 Task: Create Card Card0000000104 in Board Board0000000026 in Workspace WS0000000009 in Trello. Create Card Card0000000105 in Board Board0000000027 in Workspace WS0000000009 in Trello. Create Card Card0000000106 in Board Board0000000027 in Workspace WS0000000009 in Trello. Create Card Card0000000107 in Board Board0000000027 in Workspace WS0000000009 in Trello. Create Card Card0000000108 in Board Board0000000027 in Workspace WS0000000009 in Trello
Action: Mouse moved to (242, 262)
Screenshot: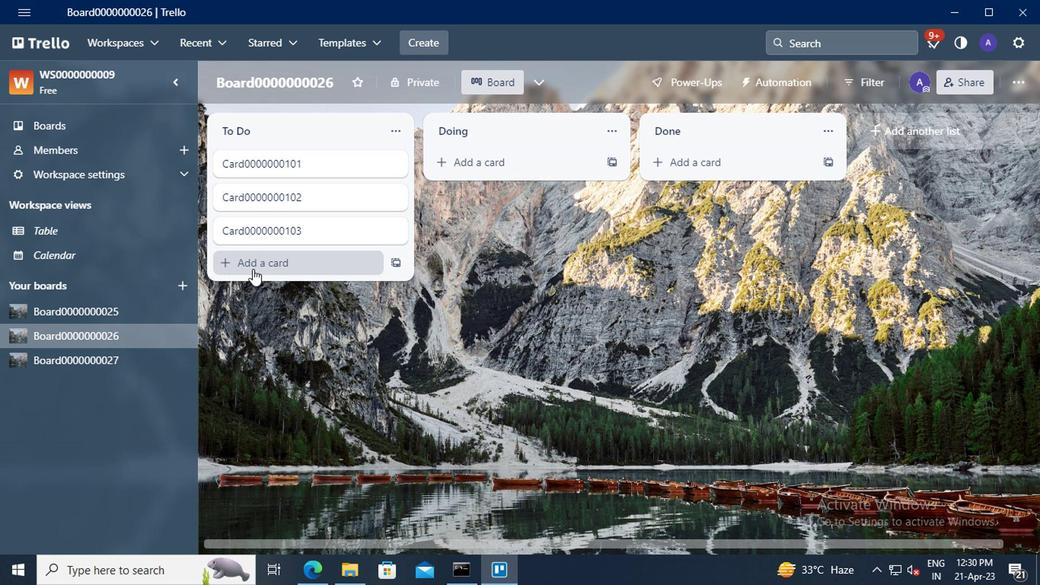 
Action: Mouse pressed left at (242, 262)
Screenshot: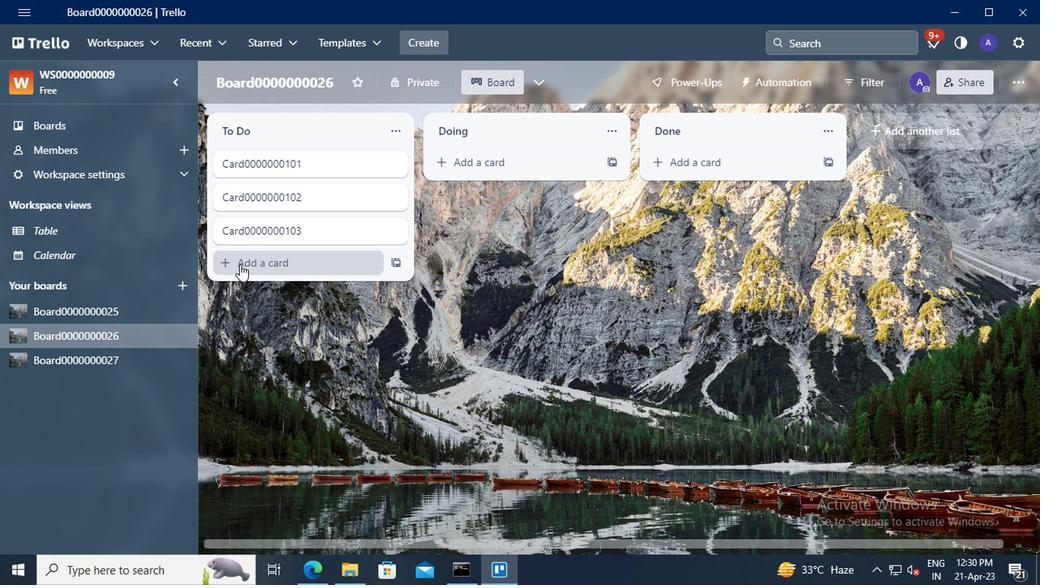 
Action: Mouse moved to (237, 266)
Screenshot: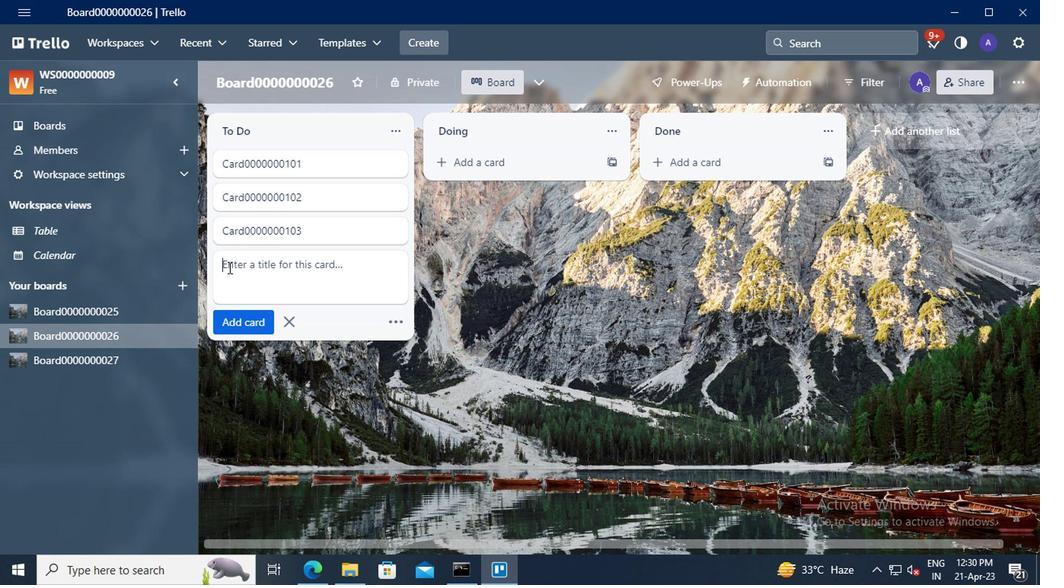 
Action: Mouse pressed left at (237, 266)
Screenshot: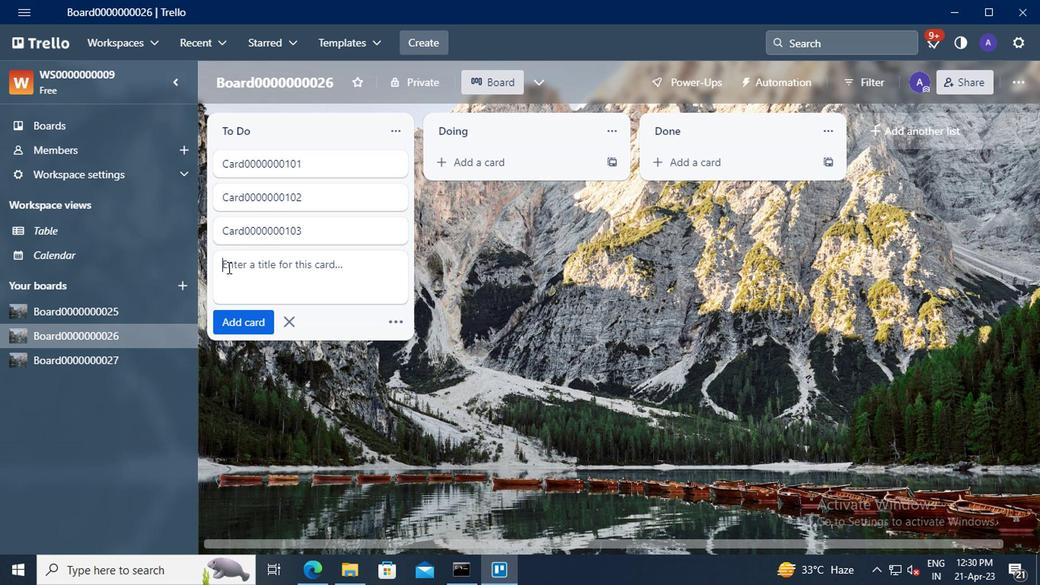 
Action: Key pressed <Key.shift>CARD0000000104
Screenshot: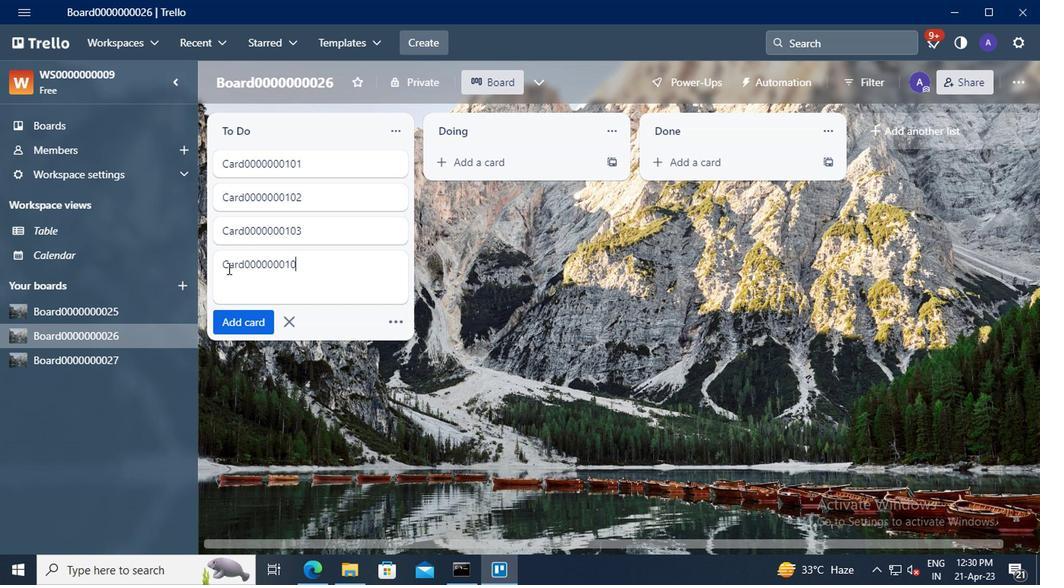 
Action: Mouse moved to (245, 321)
Screenshot: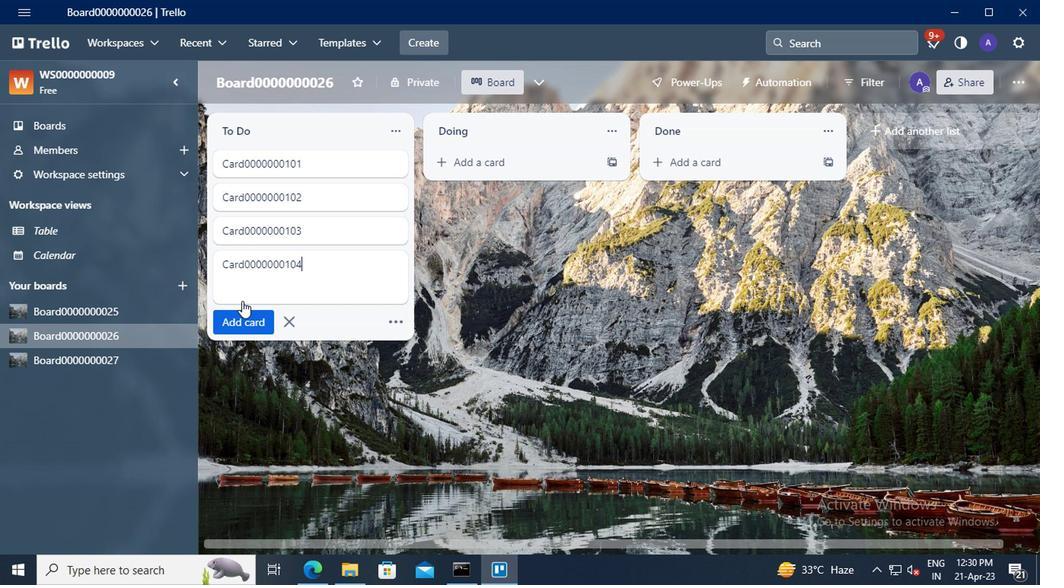 
Action: Mouse pressed left at (245, 321)
Screenshot: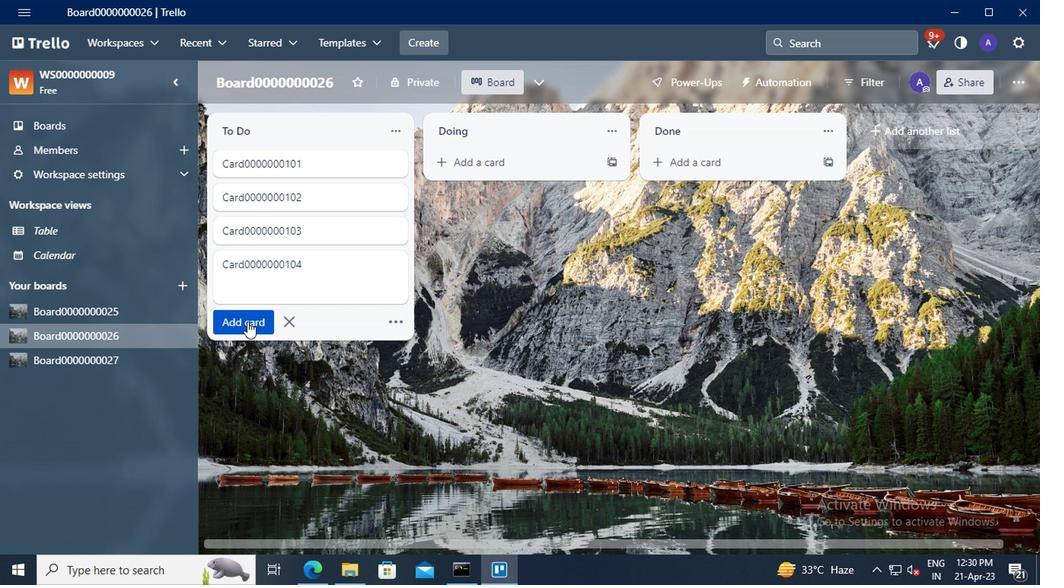 
Action: Mouse moved to (180, 359)
Screenshot: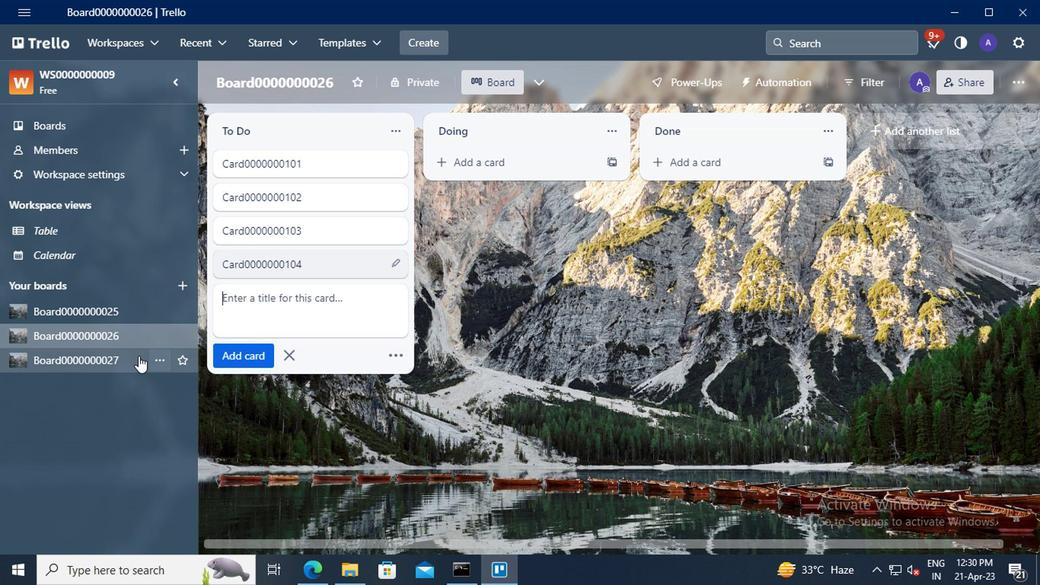 
Action: Mouse pressed left at (180, 359)
Screenshot: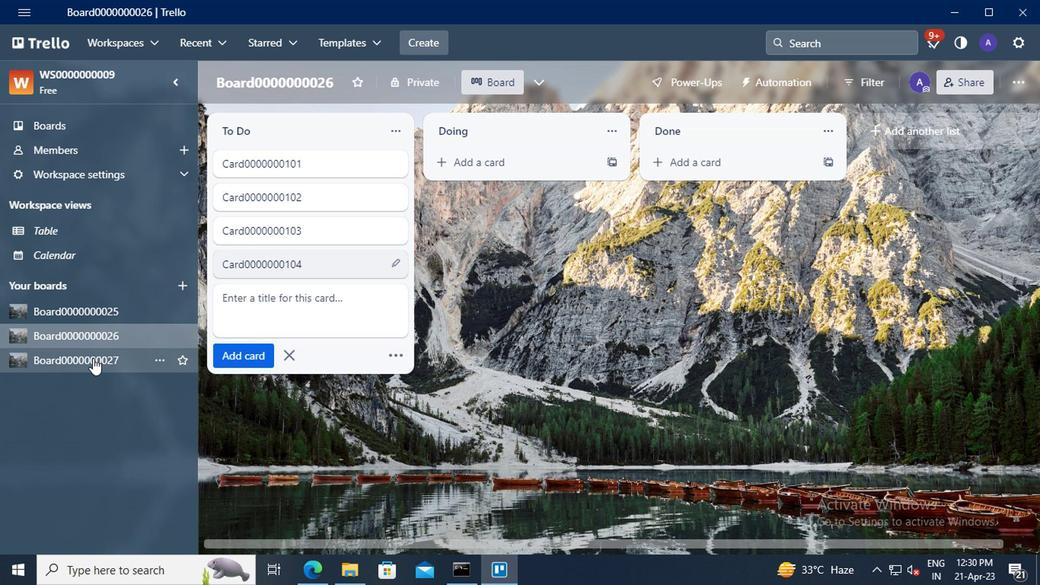 
Action: Mouse moved to (241, 192)
Screenshot: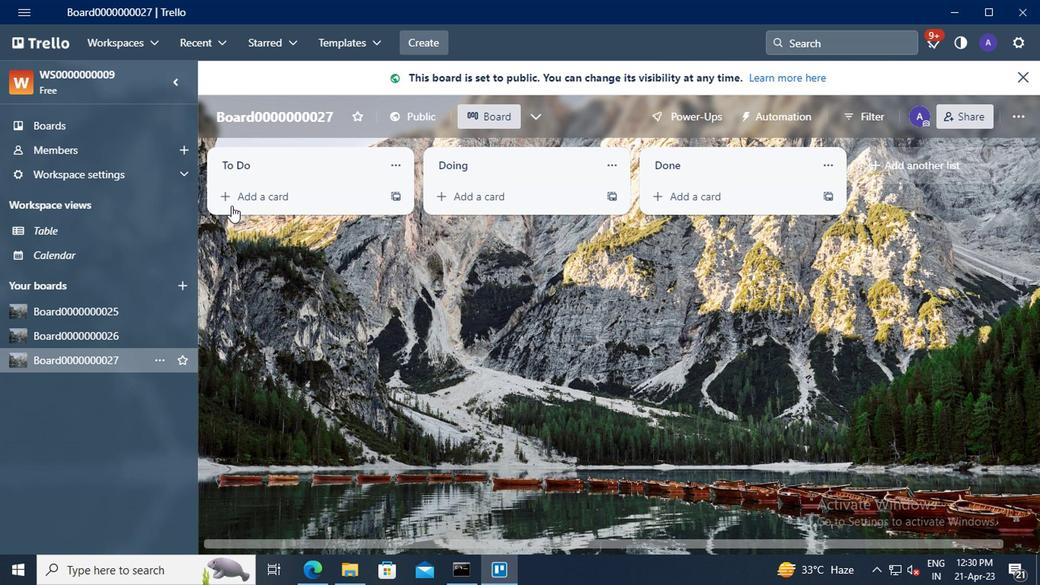 
Action: Mouse pressed left at (241, 192)
Screenshot: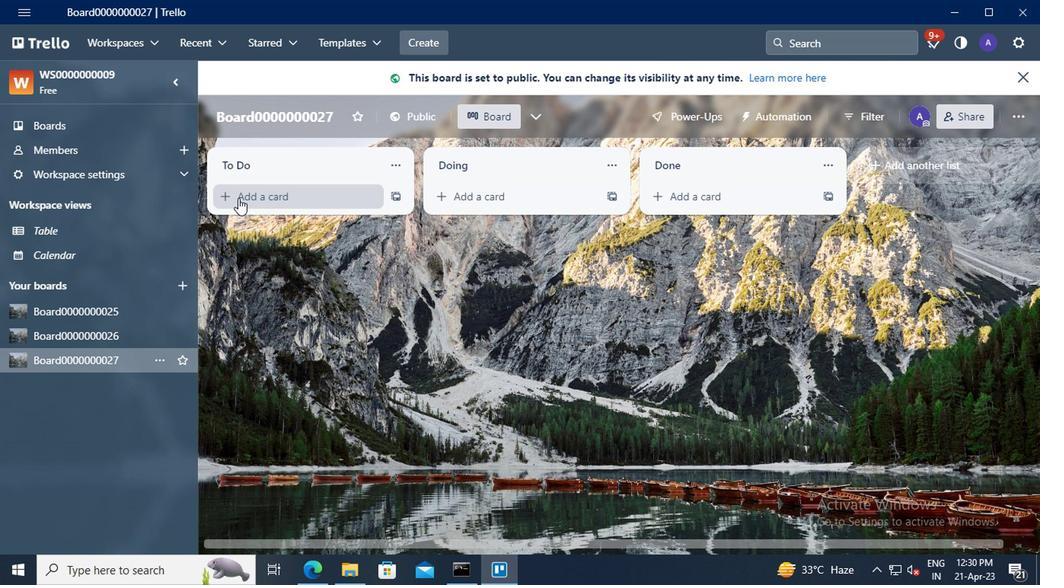 
Action: Mouse moved to (245, 197)
Screenshot: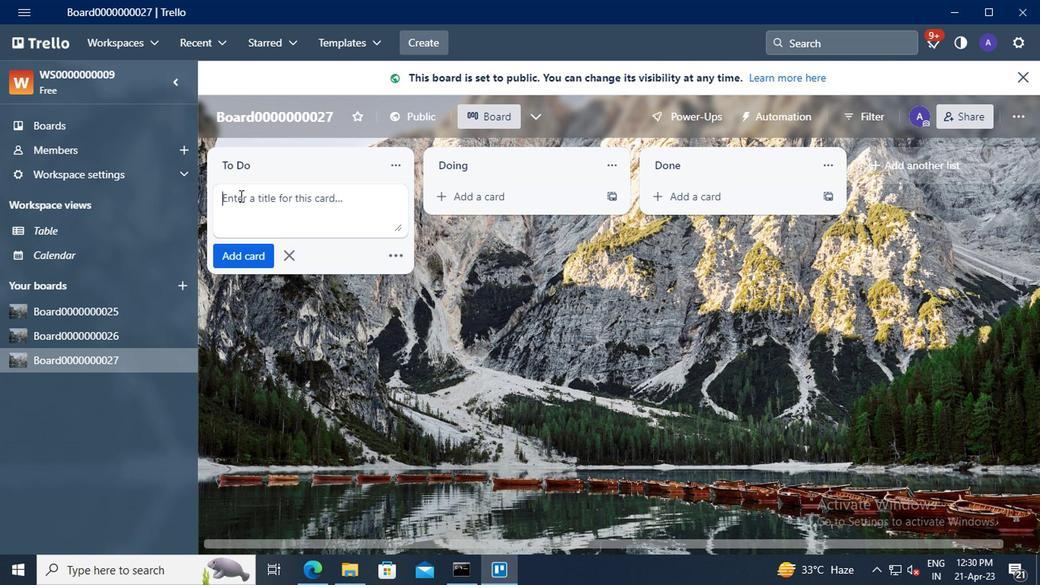
Action: Mouse pressed left at (245, 197)
Screenshot: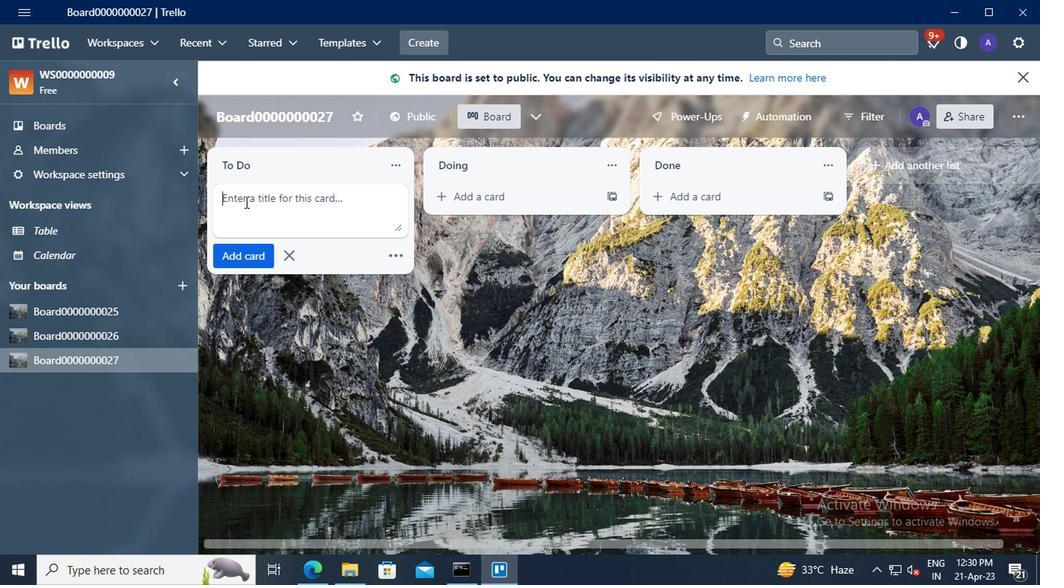 
Action: Key pressed <Key.shift>CARD0000000105
Screenshot: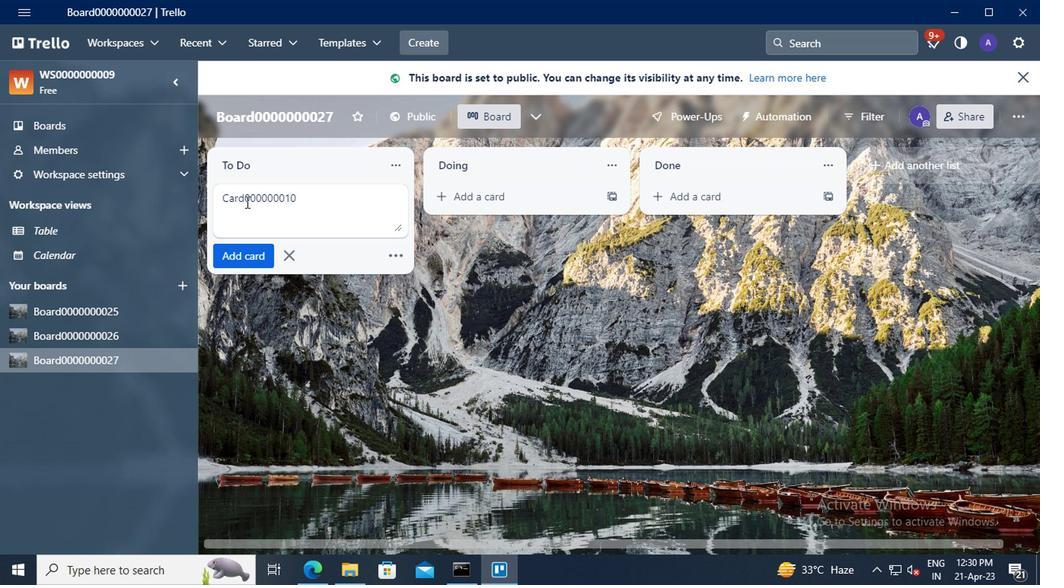 
Action: Mouse moved to (245, 253)
Screenshot: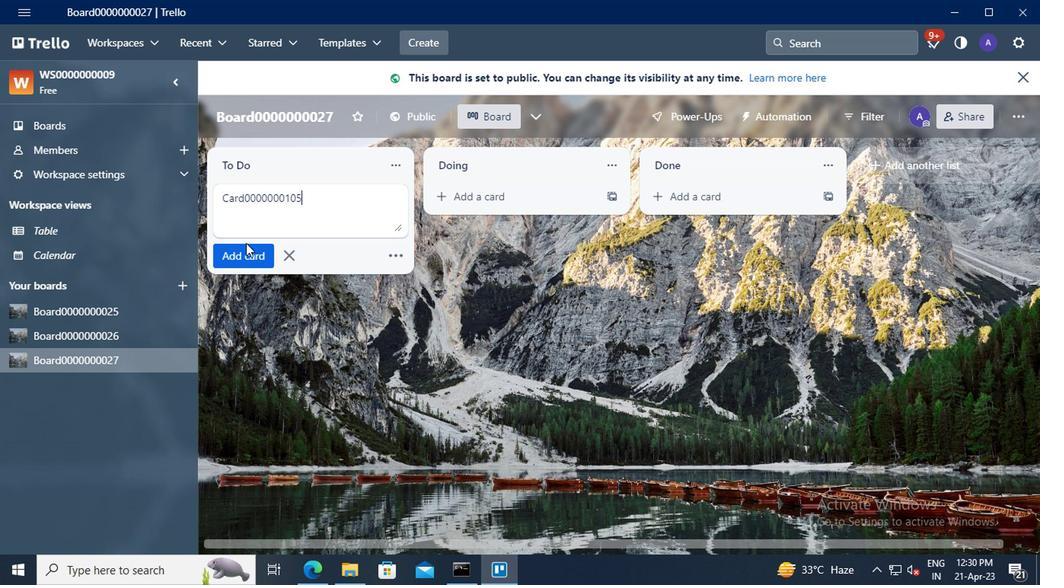 
Action: Mouse pressed left at (245, 253)
Screenshot: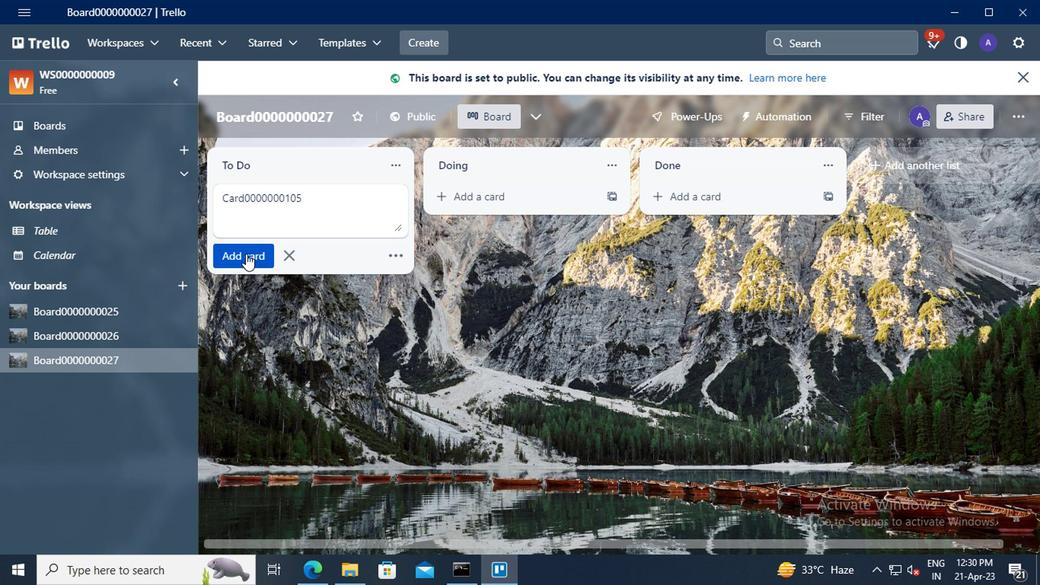
Action: Mouse moved to (245, 240)
Screenshot: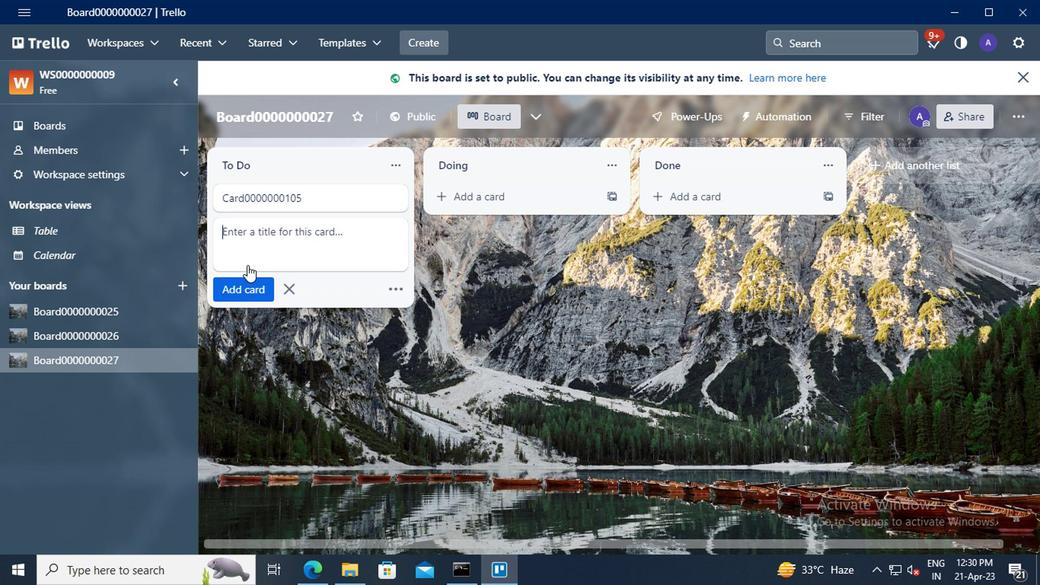 
Action: Mouse pressed left at (245, 240)
Screenshot: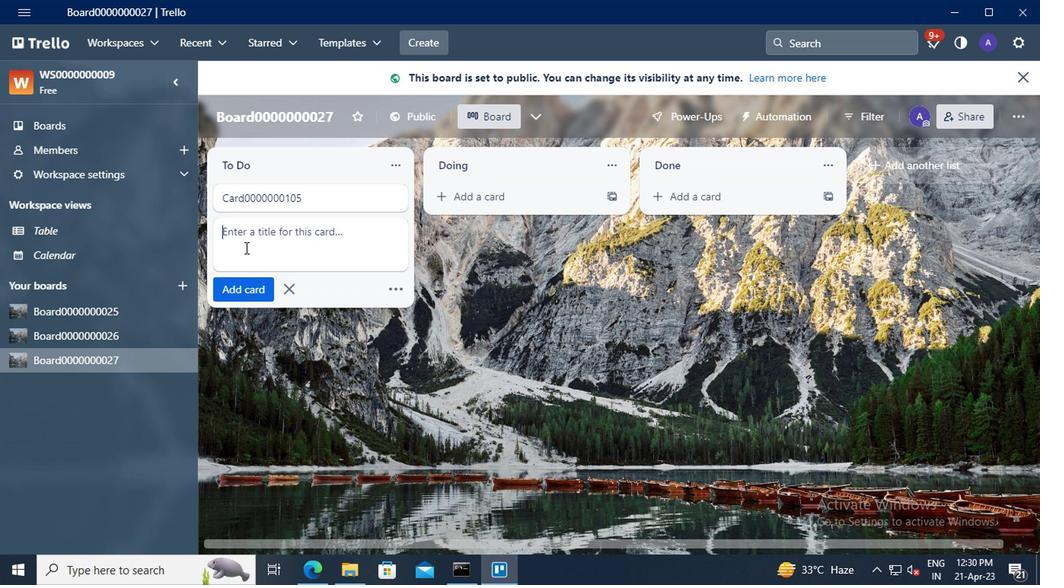
Action: Key pressed <Key.shift>CARD0000000106
Screenshot: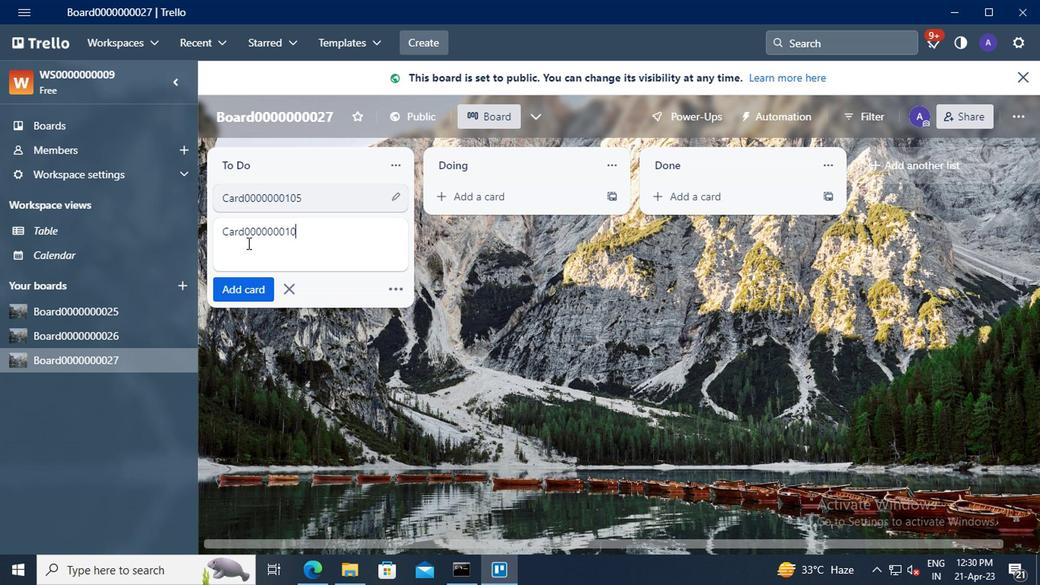 
Action: Mouse moved to (248, 282)
Screenshot: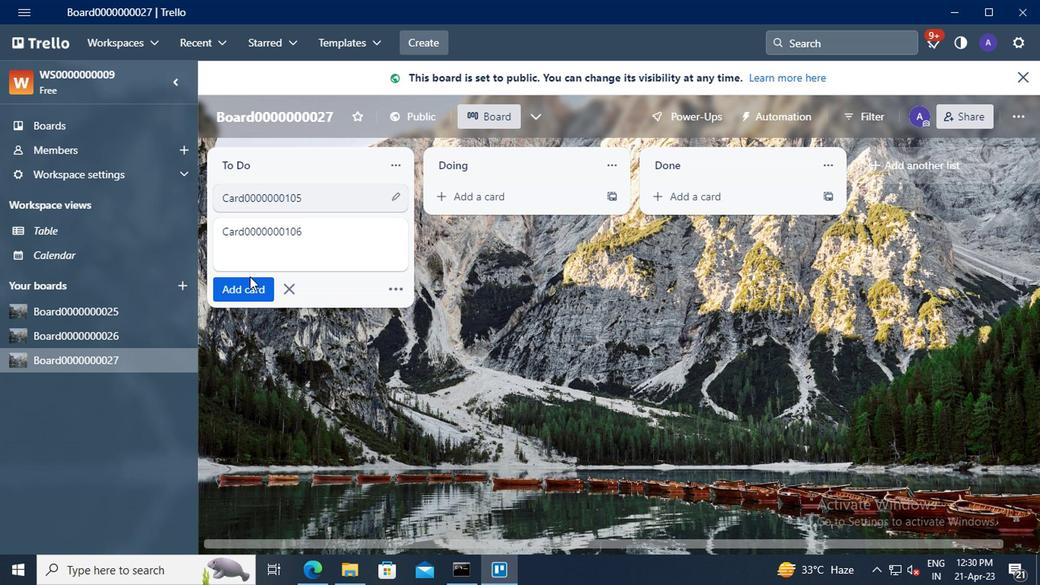 
Action: Mouse pressed left at (248, 282)
Screenshot: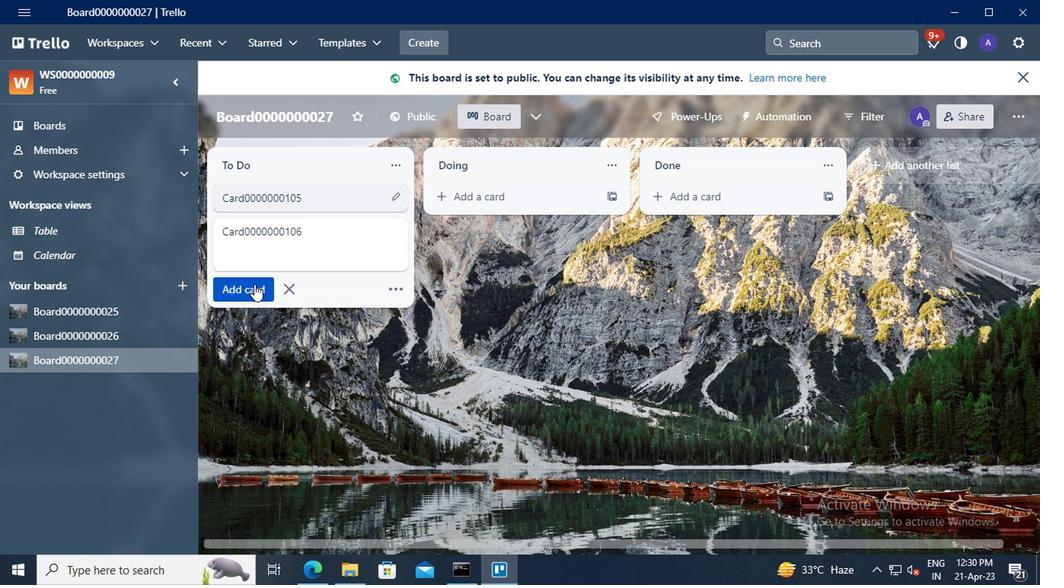 
Action: Mouse moved to (241, 264)
Screenshot: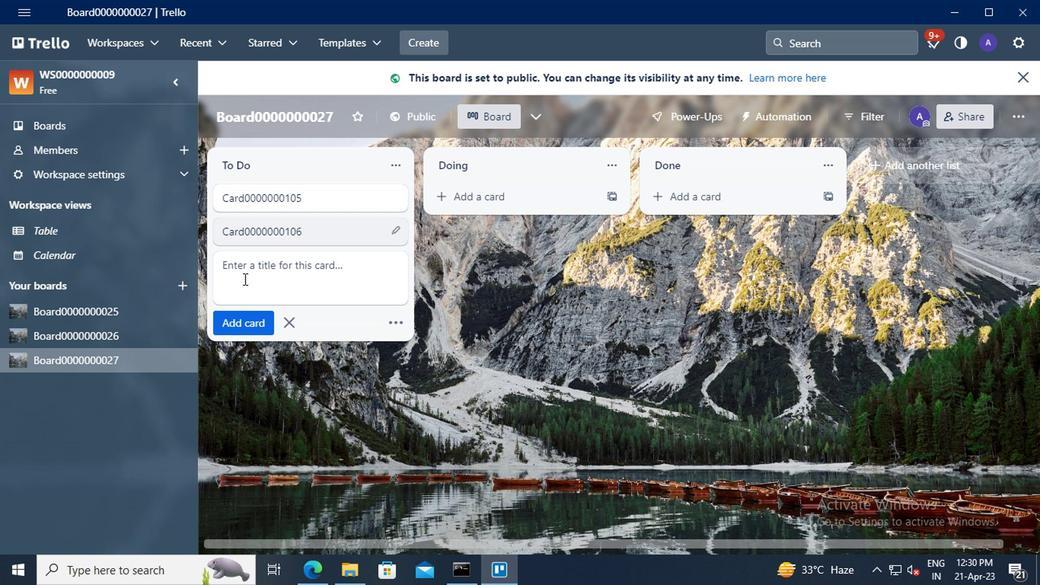 
Action: Mouse pressed left at (241, 264)
Screenshot: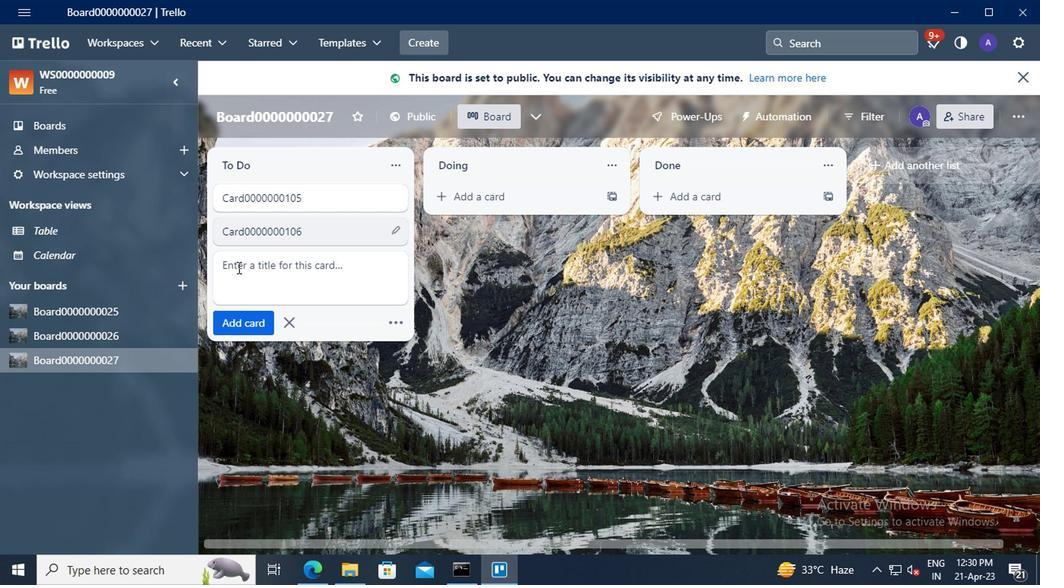 
Action: Key pressed <Key.shift>CARD0000000107
Screenshot: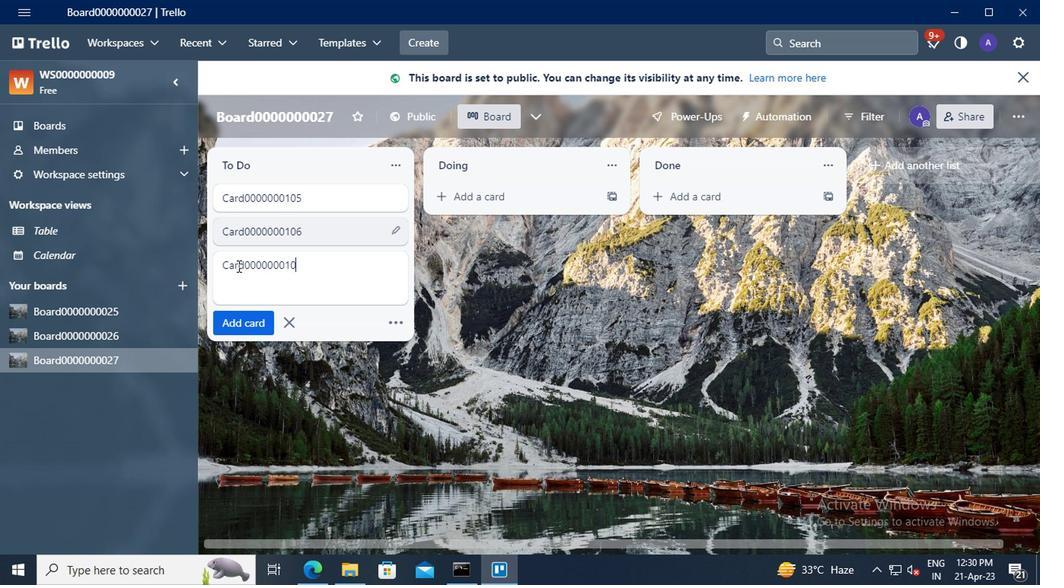 
Action: Mouse moved to (246, 323)
Screenshot: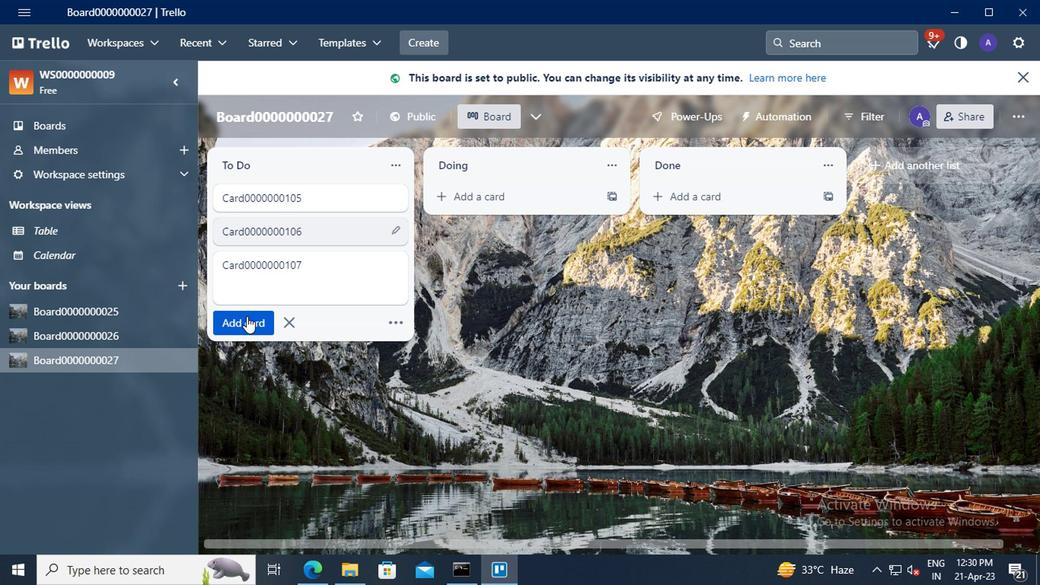 
Action: Mouse pressed left at (246, 323)
Screenshot: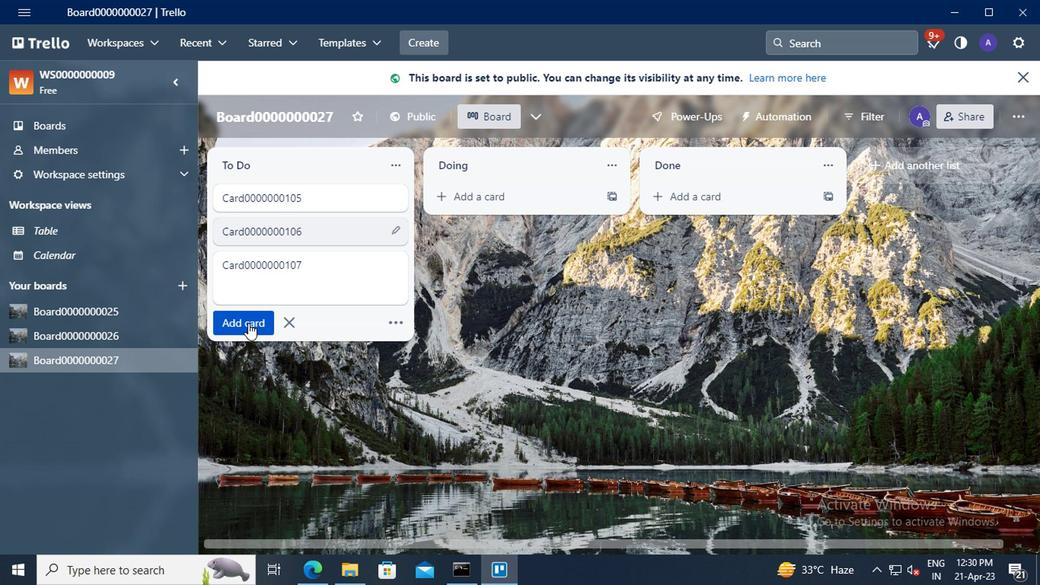 
Action: Mouse moved to (246, 307)
Screenshot: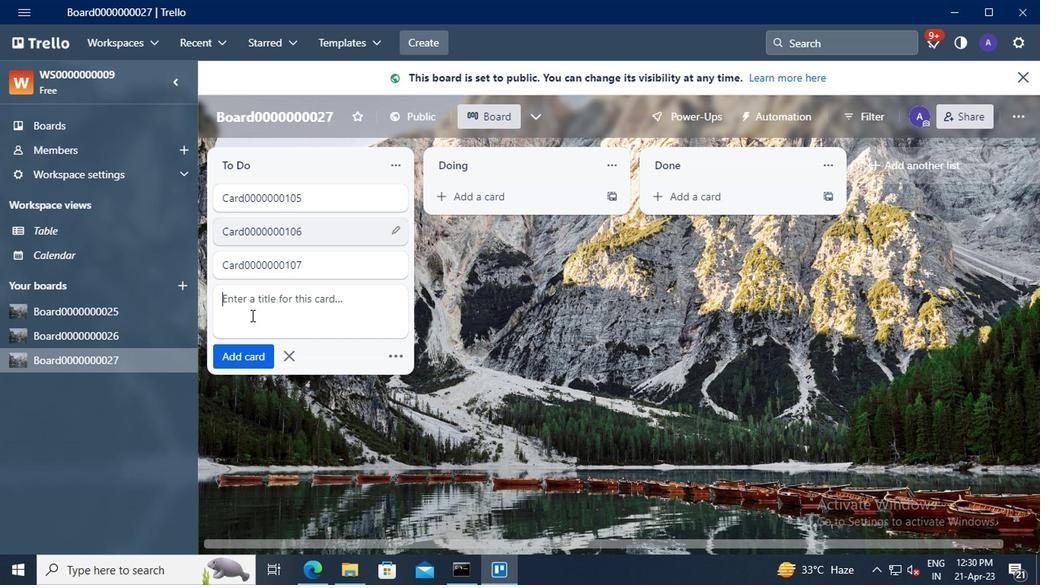 
Action: Mouse pressed left at (246, 307)
Screenshot: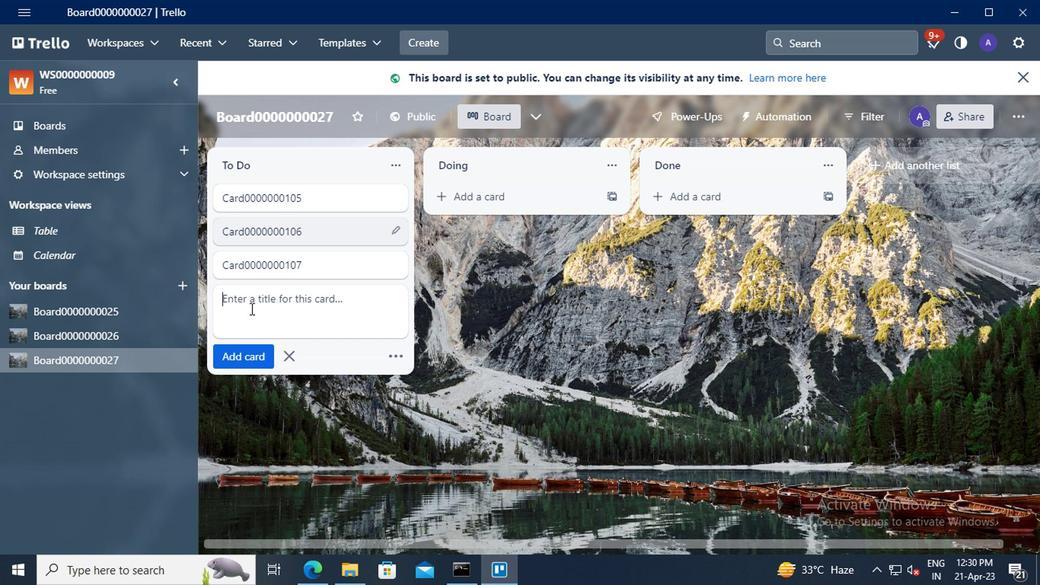 
Action: Key pressed <Key.shift>CARD0000000108
Screenshot: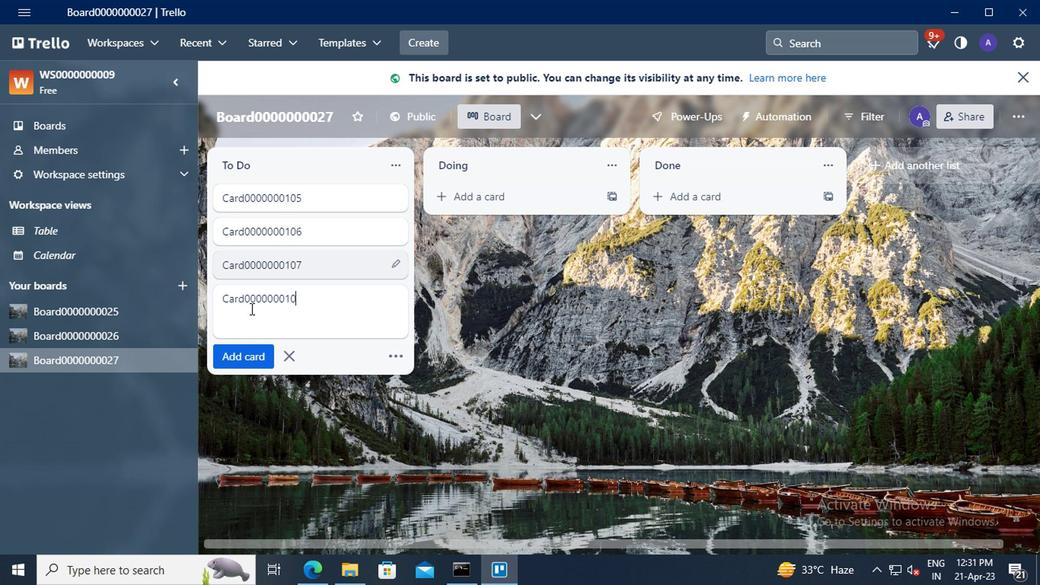 
Action: Mouse moved to (246, 360)
Screenshot: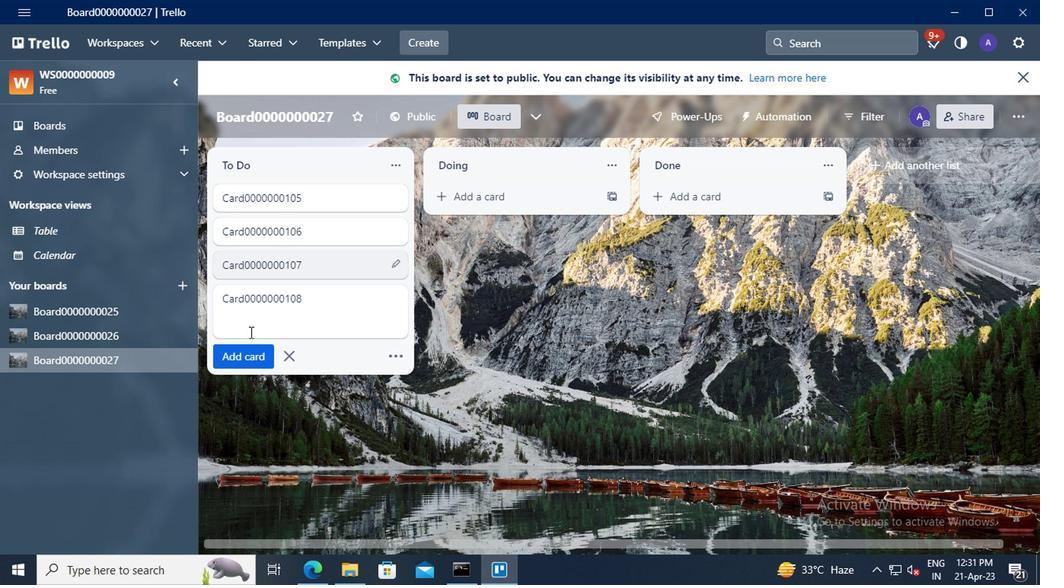 
Action: Mouse pressed left at (246, 360)
Screenshot: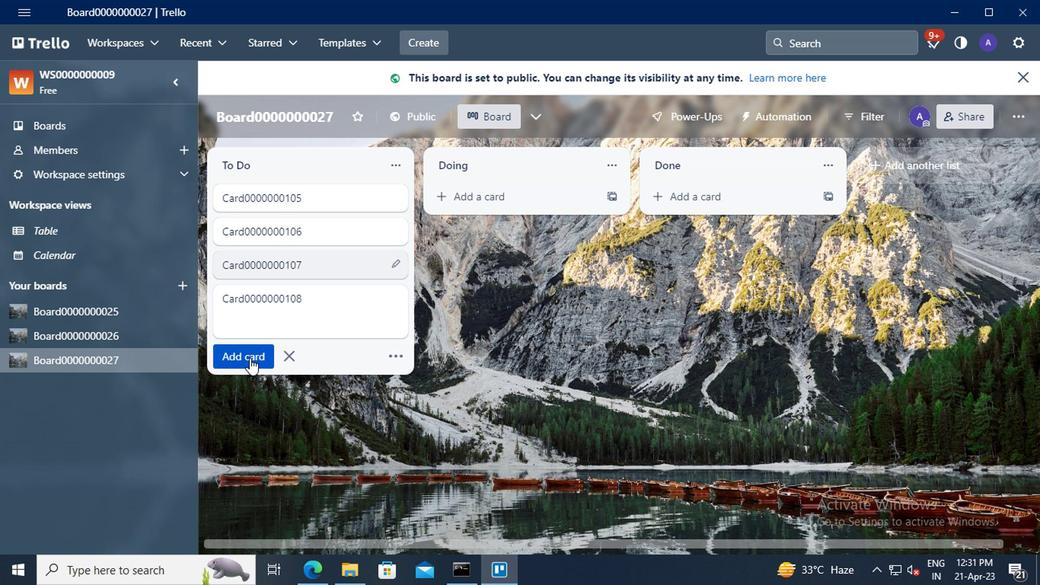 
